 Task: Search "Pending" ticket status & apply.
Action: Mouse moved to (769, 219)
Screenshot: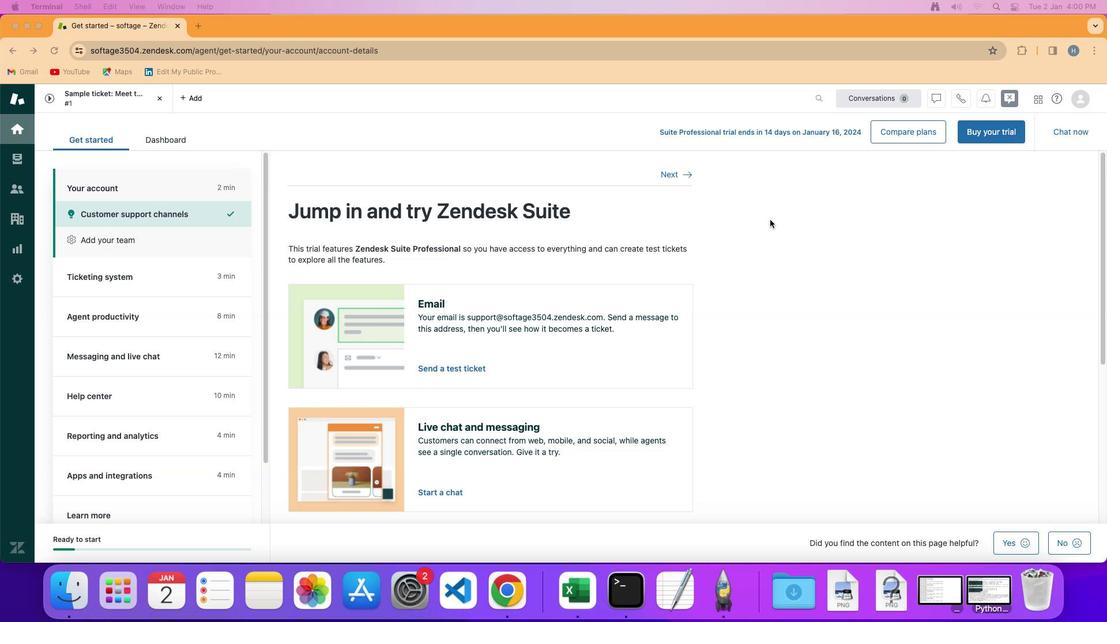 
Action: Mouse pressed left at (769, 219)
Screenshot: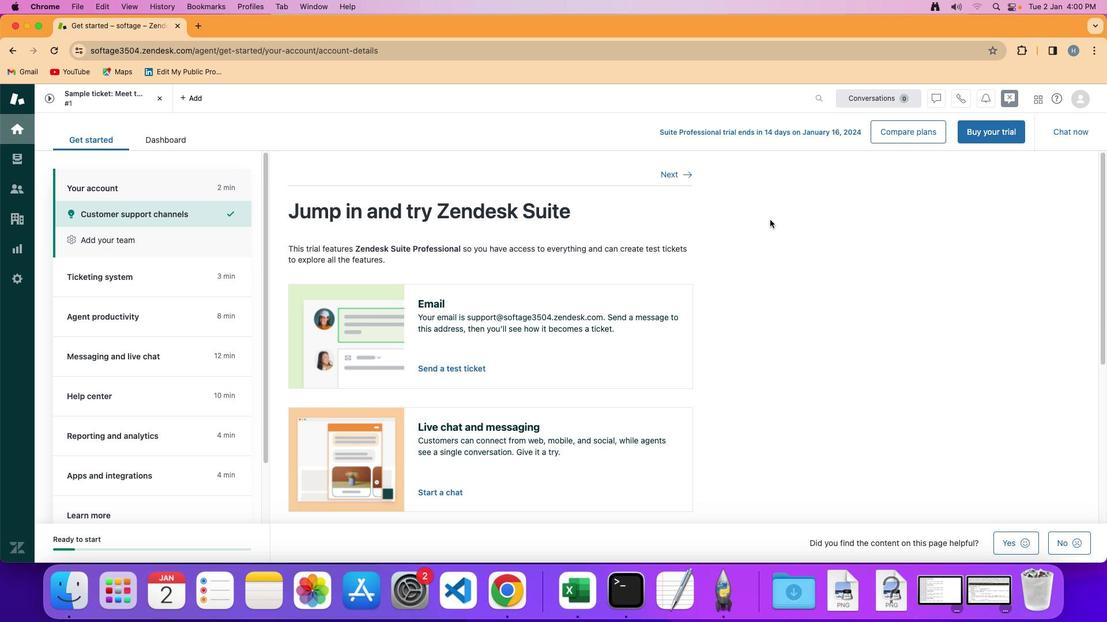 
Action: Mouse moved to (12, 159)
Screenshot: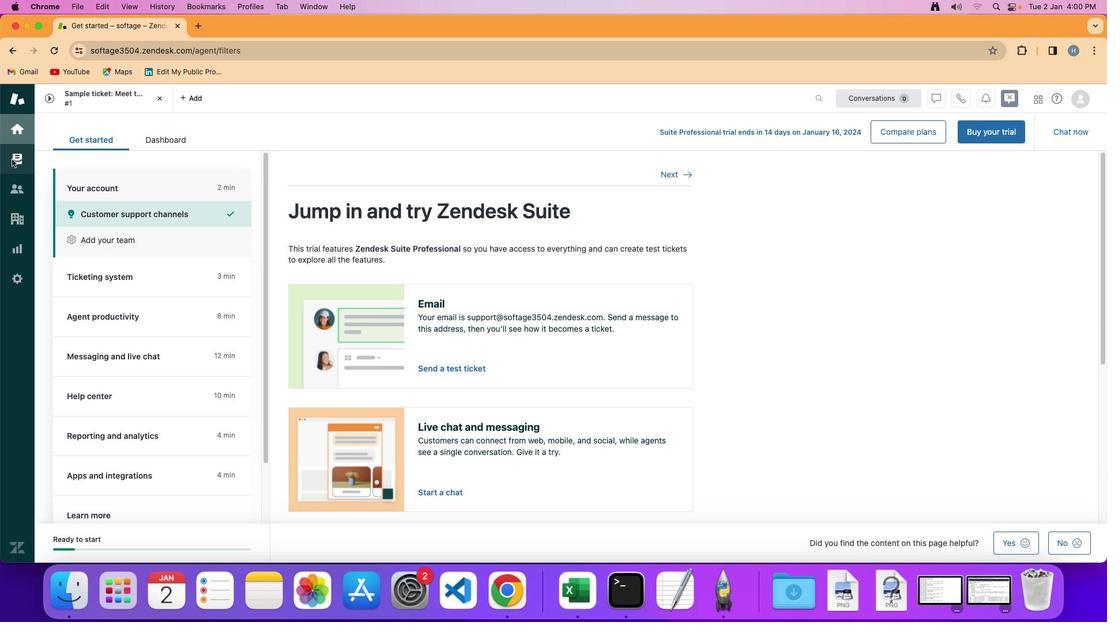 
Action: Mouse pressed left at (12, 159)
Screenshot: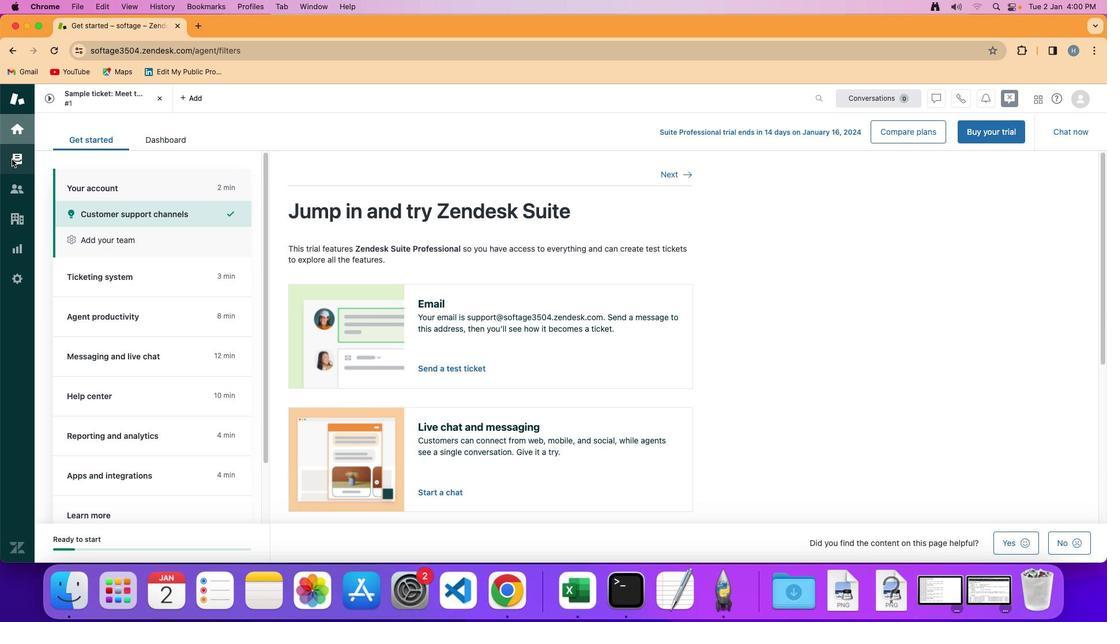 
Action: Mouse moved to (257, 173)
Screenshot: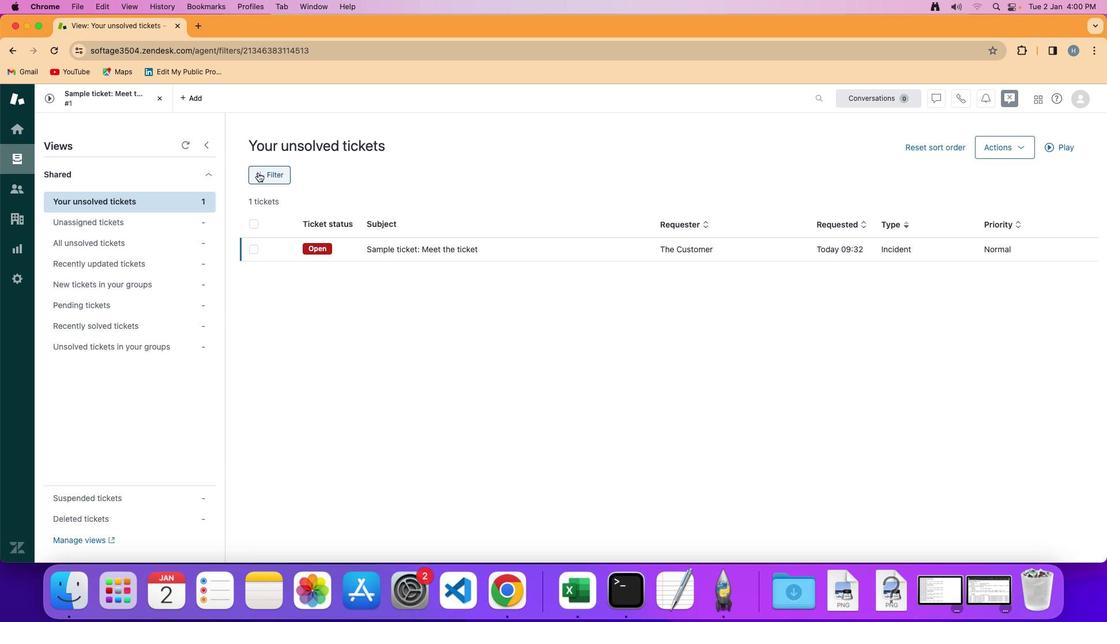 
Action: Mouse pressed left at (257, 173)
Screenshot: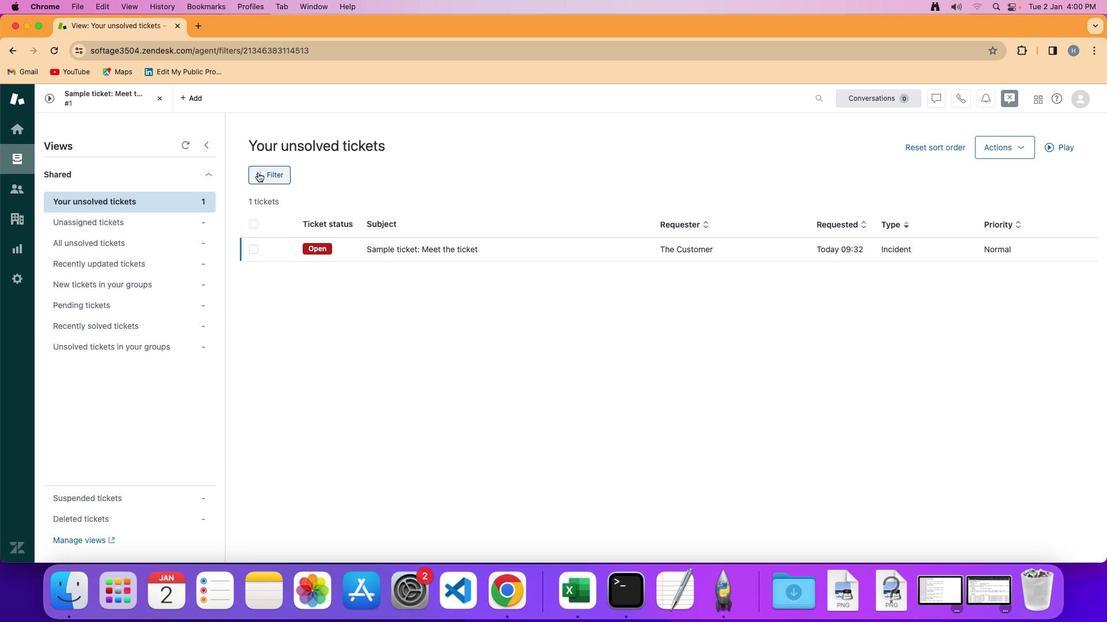 
Action: Mouse moved to (982, 221)
Screenshot: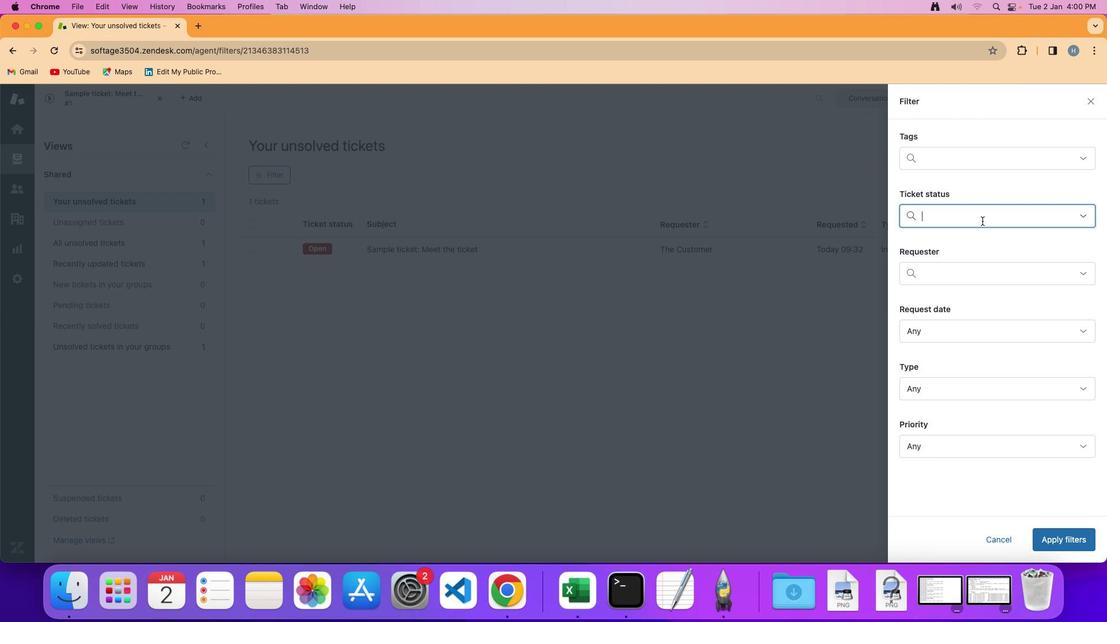 
Action: Mouse pressed left at (982, 221)
Screenshot: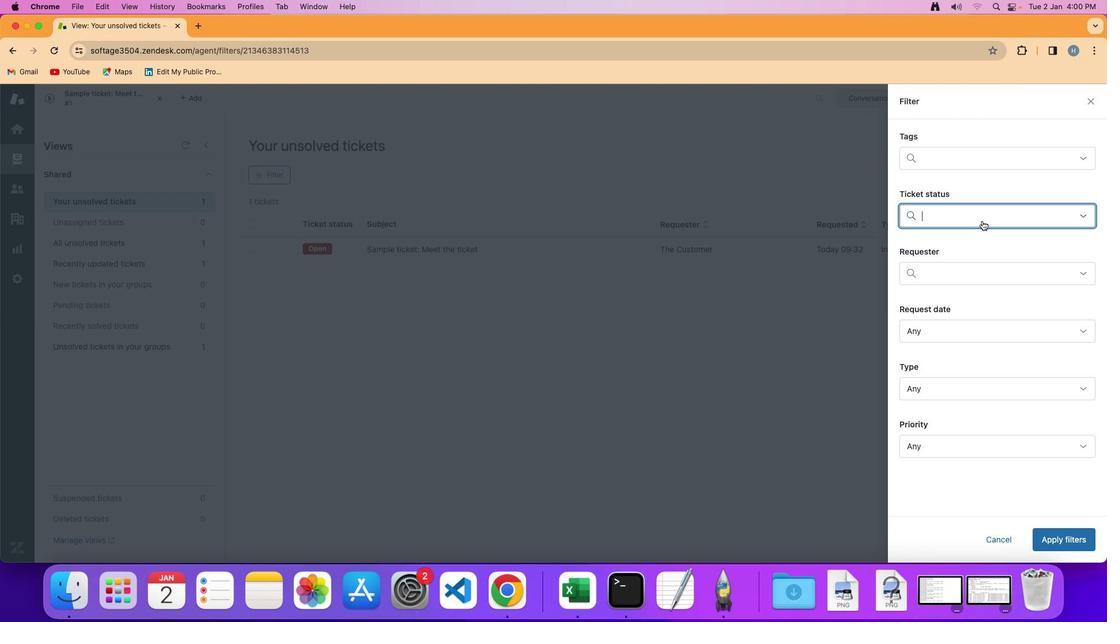 
Action: Mouse moved to (974, 282)
Screenshot: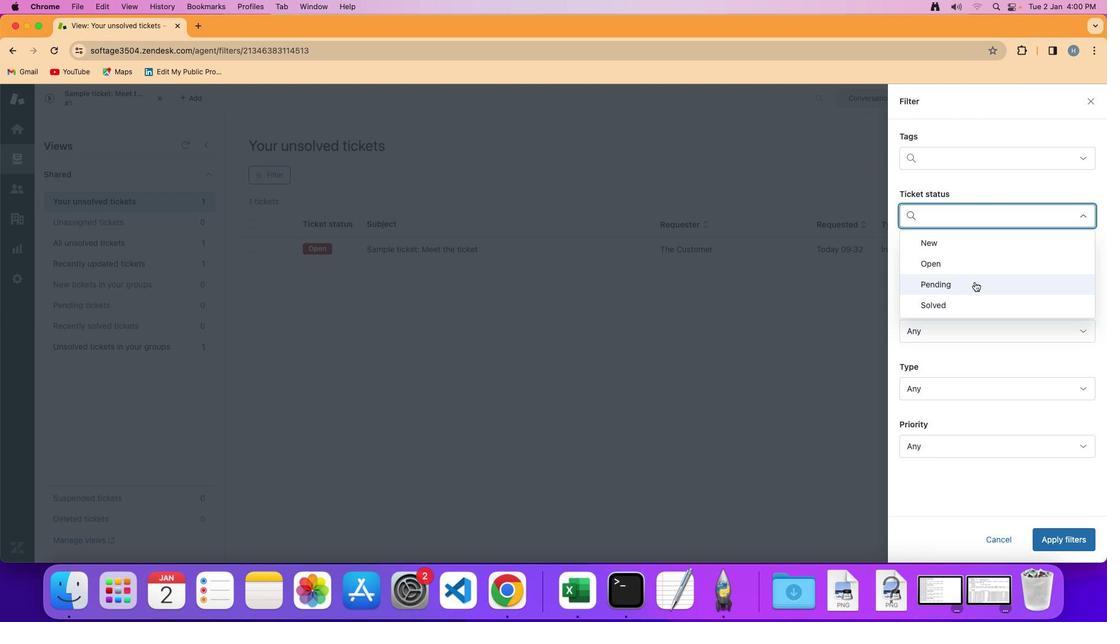 
Action: Mouse pressed left at (974, 282)
Screenshot: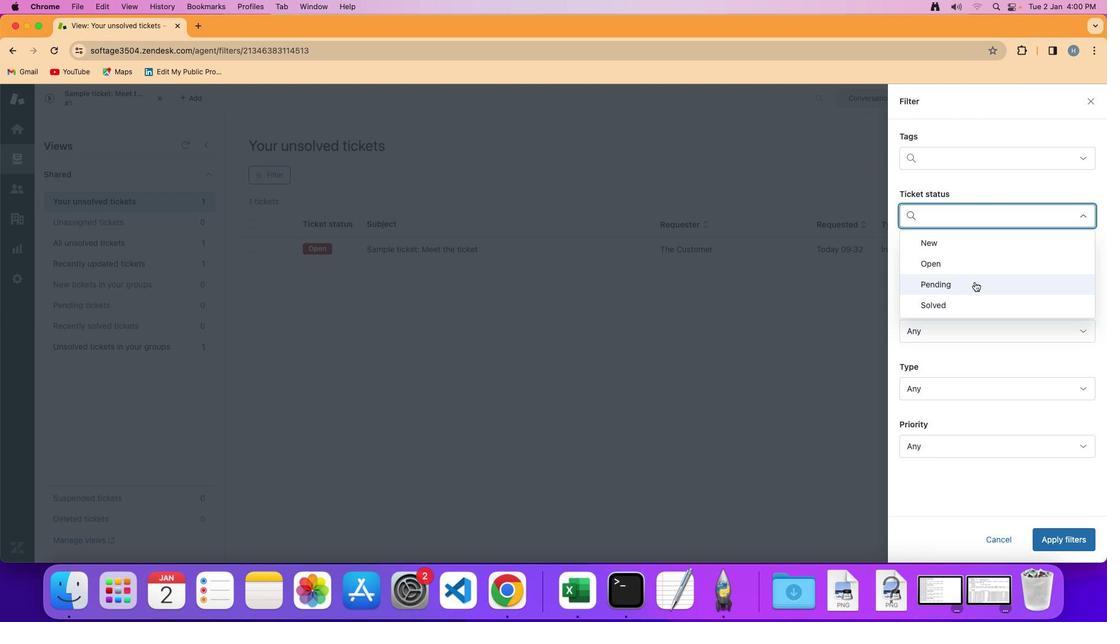 
Action: Mouse moved to (1054, 527)
Screenshot: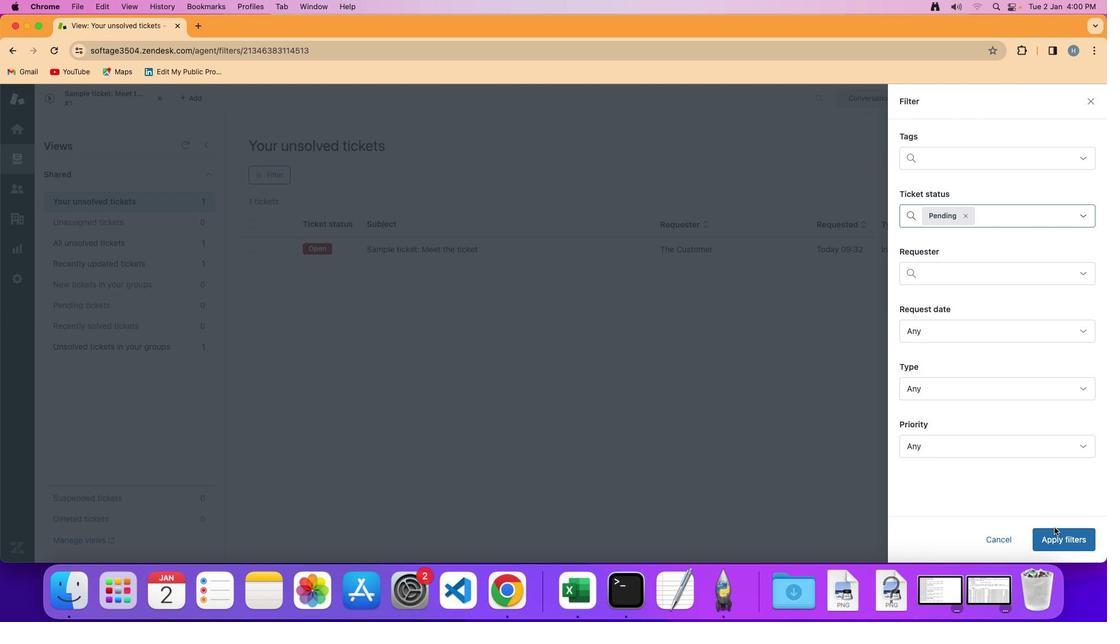 
Action: Mouse pressed left at (1054, 527)
Screenshot: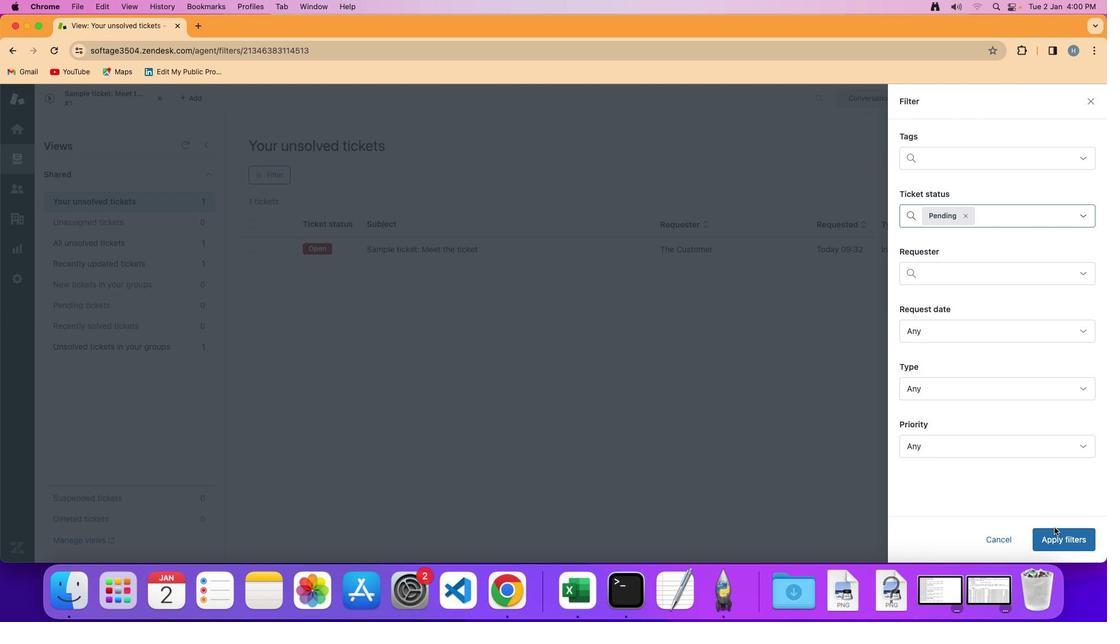 
Action: Mouse moved to (1055, 536)
Screenshot: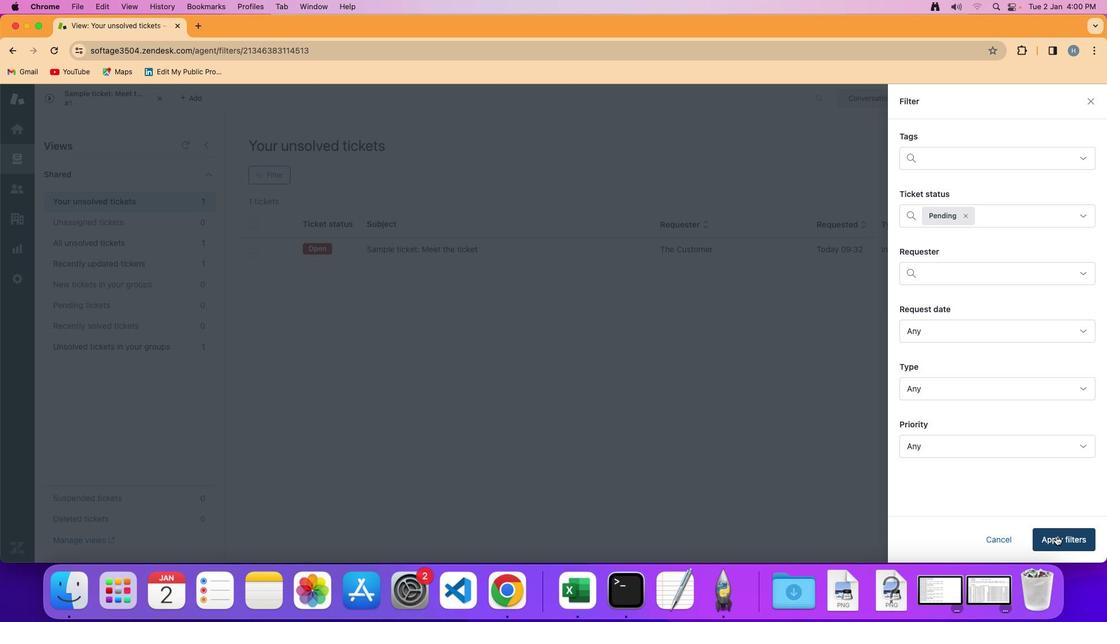 
Action: Mouse pressed left at (1055, 536)
Screenshot: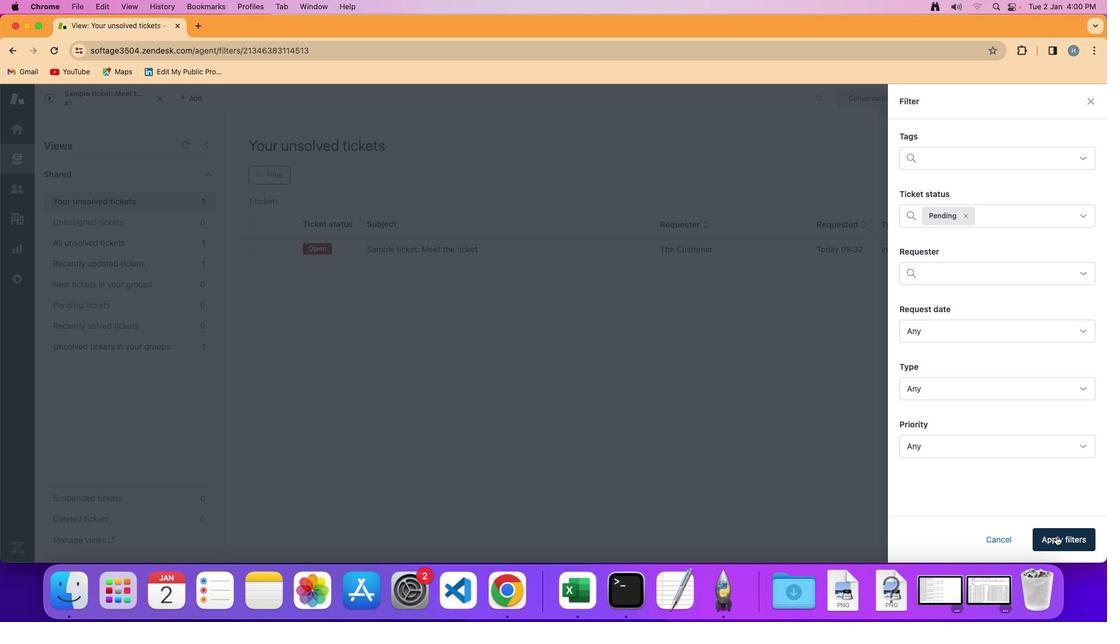 
Action: Mouse moved to (931, 308)
Screenshot: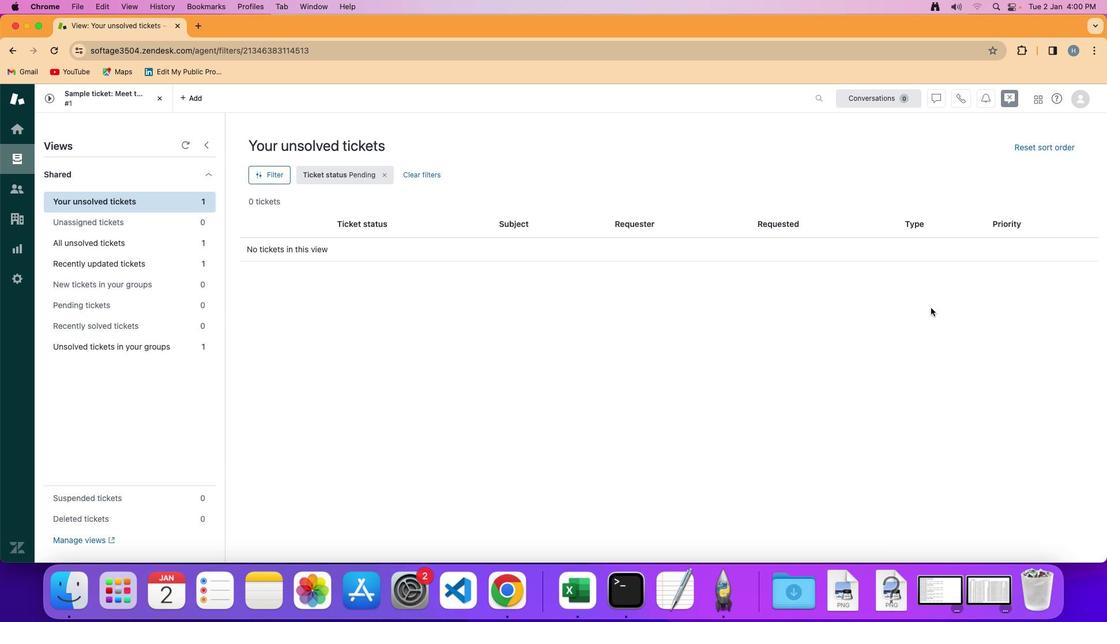 
